 Task: Enable the option "Web" in the main interfaces.
Action: Mouse moved to (93, 12)
Screenshot: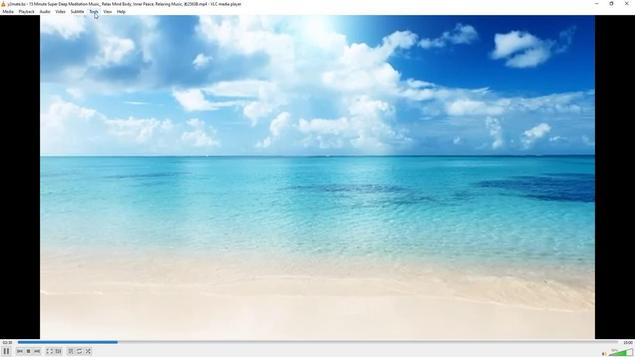 
Action: Mouse pressed left at (93, 12)
Screenshot: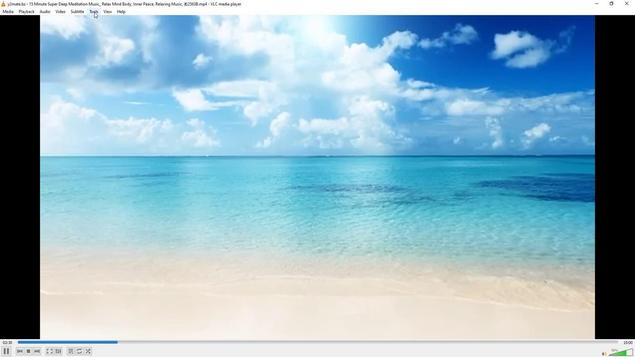 
Action: Mouse moved to (112, 91)
Screenshot: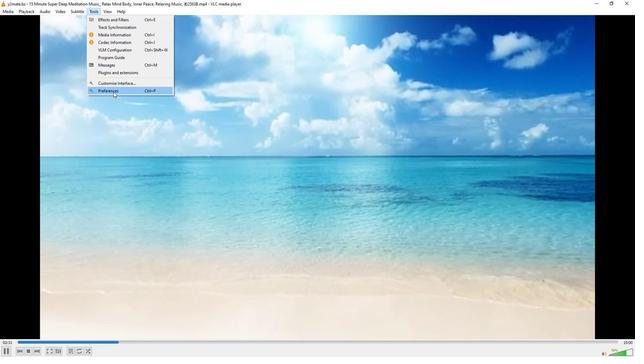 
Action: Mouse pressed left at (112, 91)
Screenshot: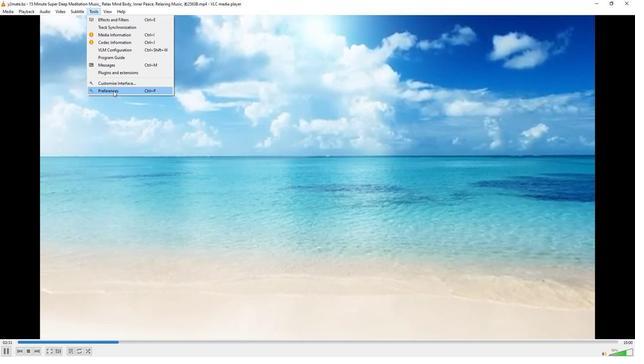 
Action: Mouse moved to (210, 290)
Screenshot: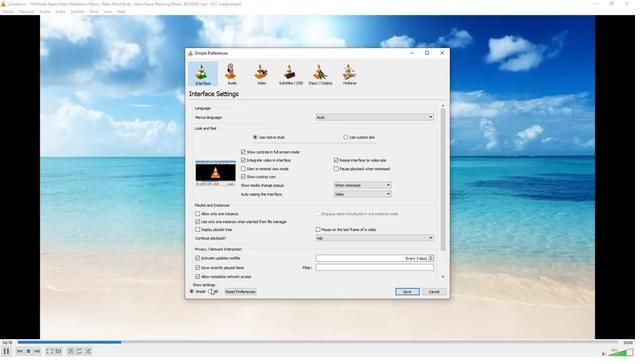 
Action: Mouse pressed left at (210, 290)
Screenshot: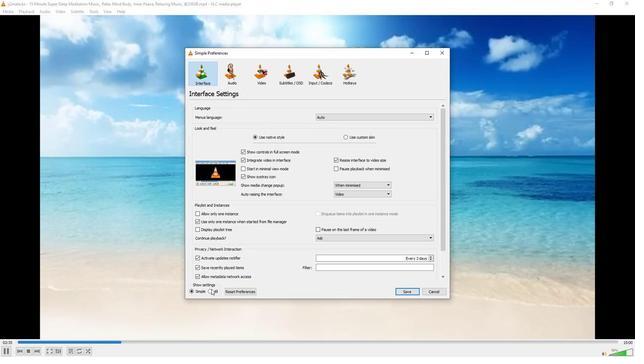 
Action: Mouse moved to (214, 253)
Screenshot: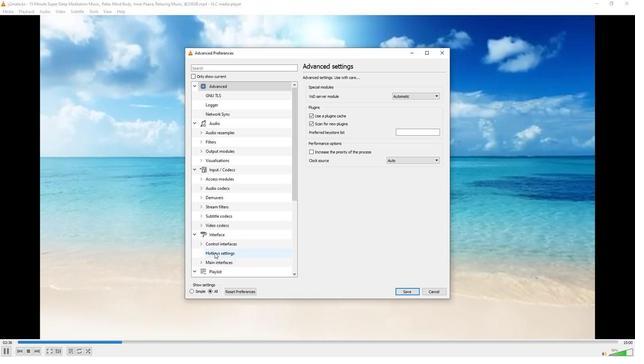 
Action: Mouse pressed left at (214, 253)
Screenshot: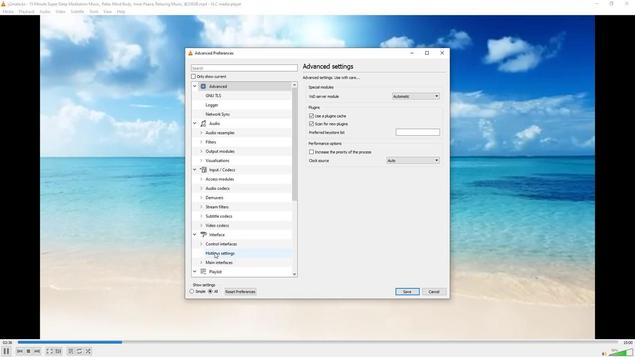 
Action: Mouse moved to (215, 262)
Screenshot: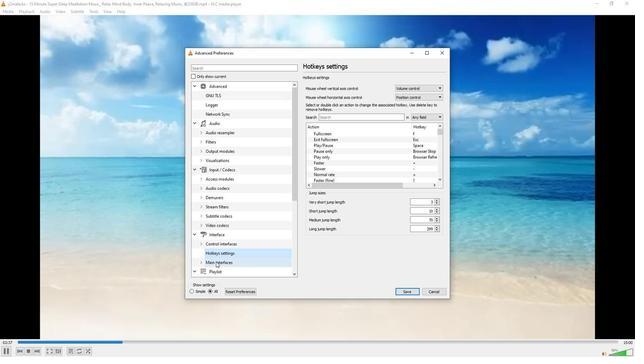 
Action: Mouse pressed left at (215, 262)
Screenshot: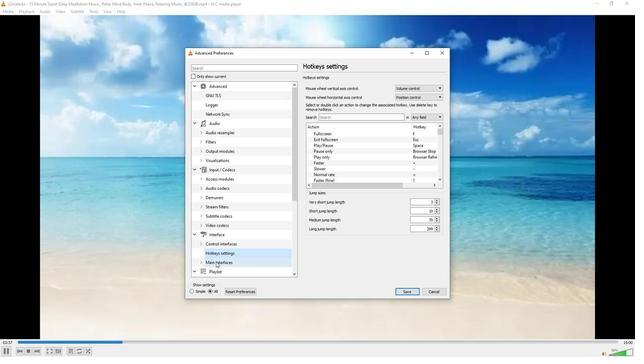 
Action: Mouse moved to (376, 104)
Screenshot: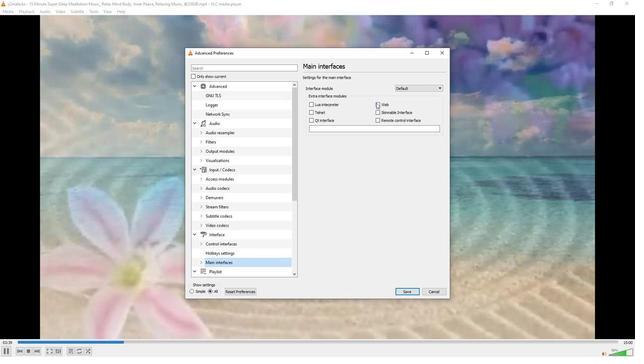 
Action: Mouse pressed left at (376, 104)
Screenshot: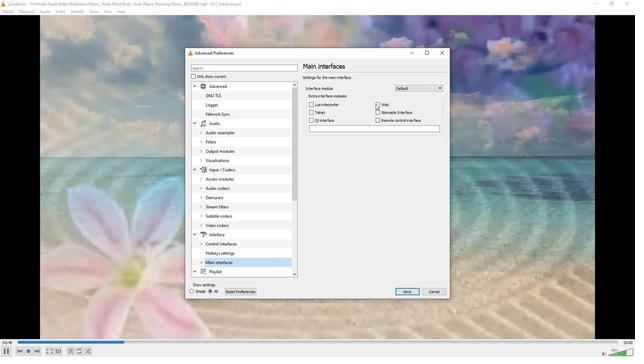 
